 Task: Use the formula "CHISQ.TEST" in spreadsheet "Project protfolio".
Action: Mouse moved to (726, 113)
Screenshot: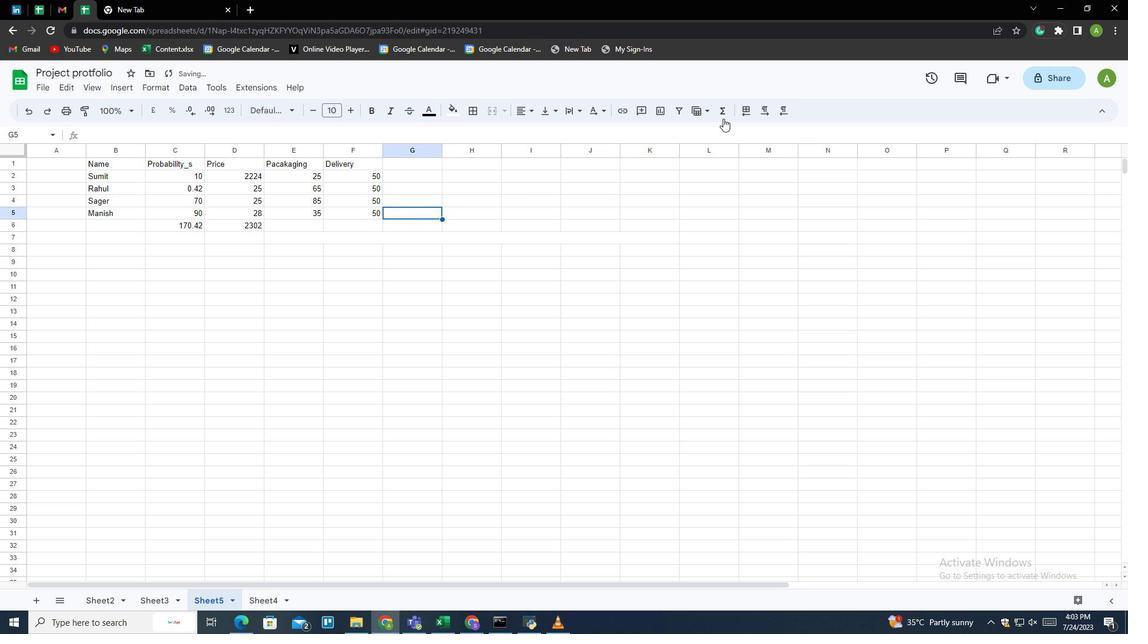 
Action: Mouse pressed left at (726, 113)
Screenshot: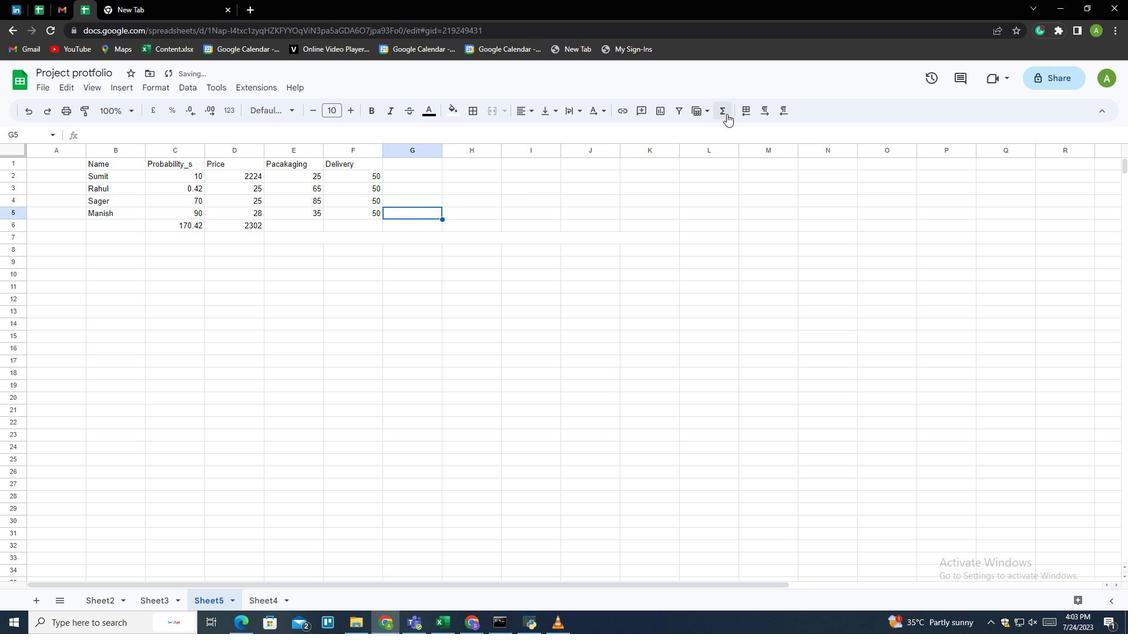 
Action: Mouse moved to (738, 233)
Screenshot: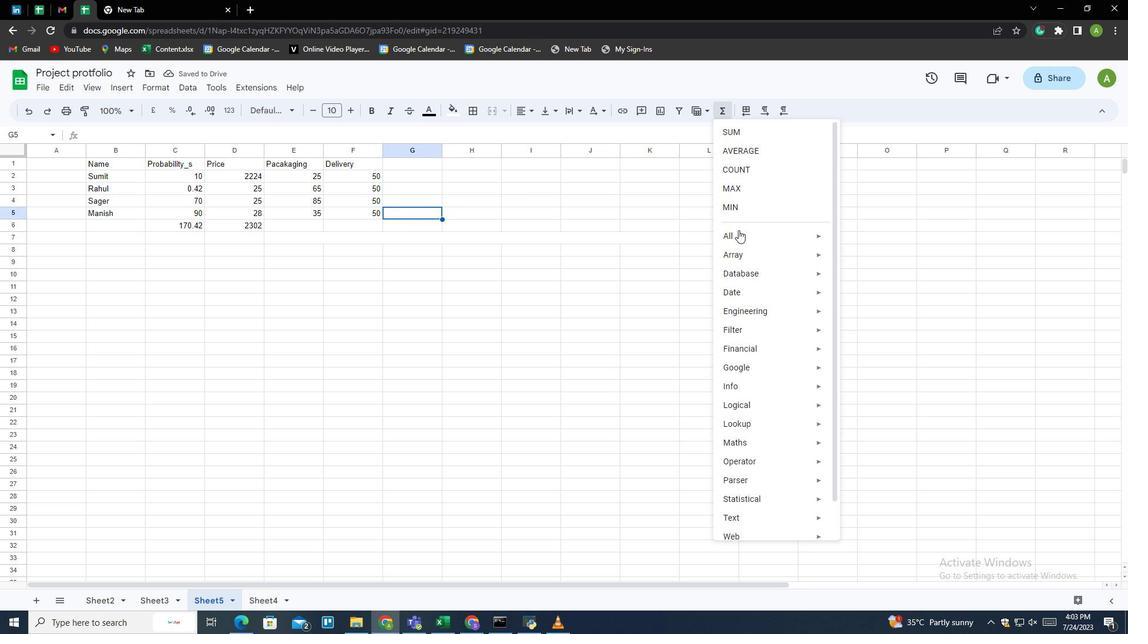 
Action: Mouse pressed left at (738, 233)
Screenshot: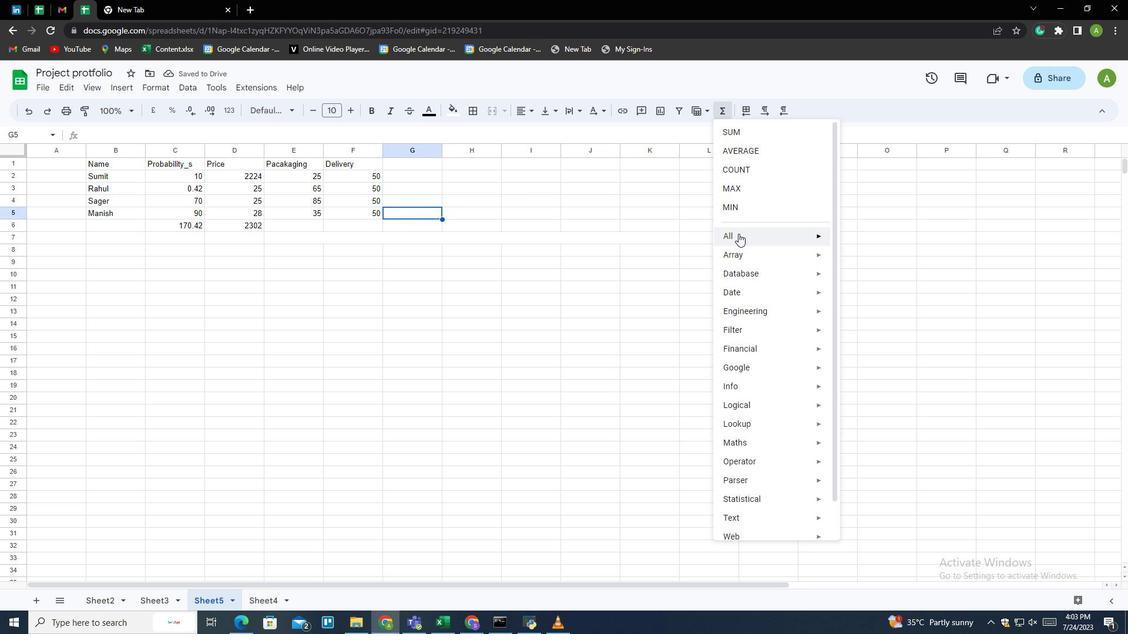 
Action: Mouse moved to (865, 330)
Screenshot: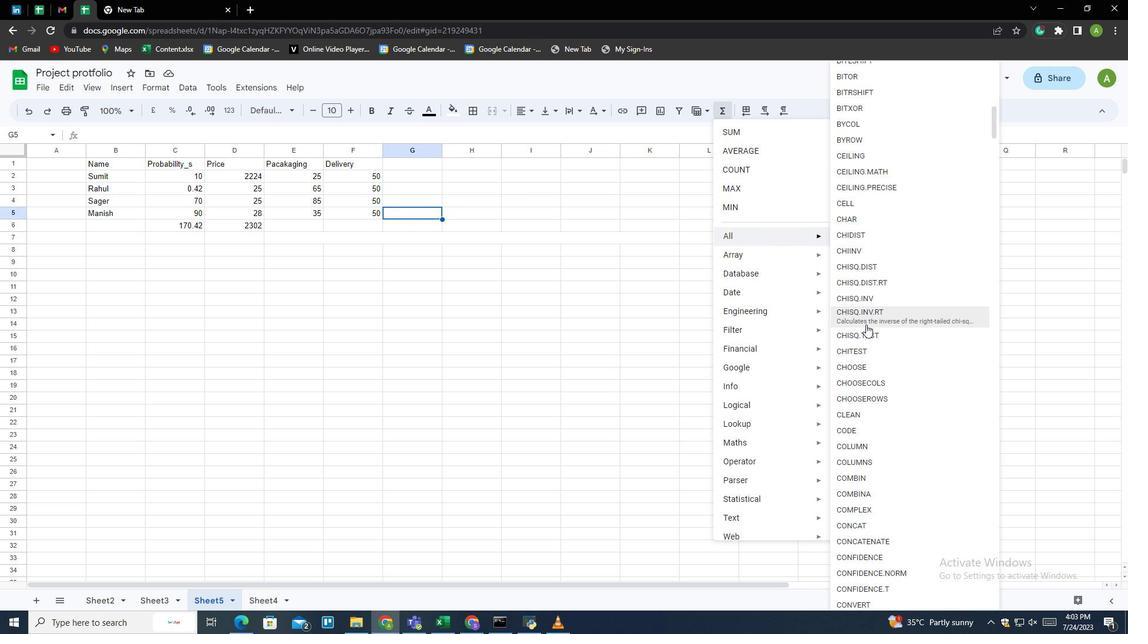 
Action: Mouse pressed left at (865, 330)
Screenshot: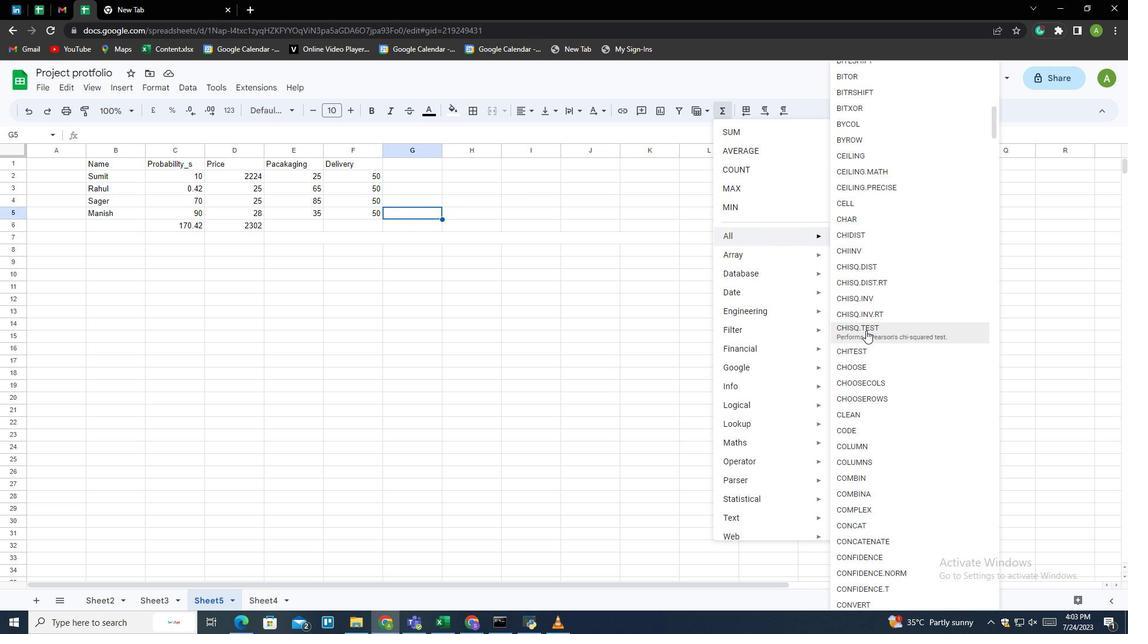 
Action: Mouse moved to (197, 188)
Screenshot: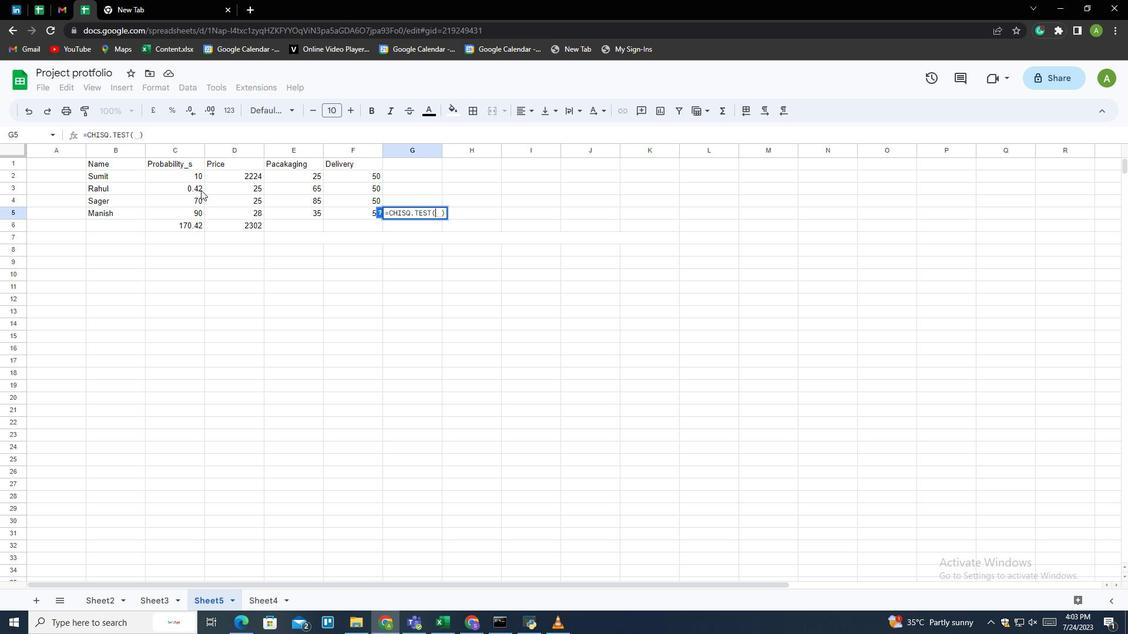 
Action: Mouse pressed left at (197, 188)
Screenshot: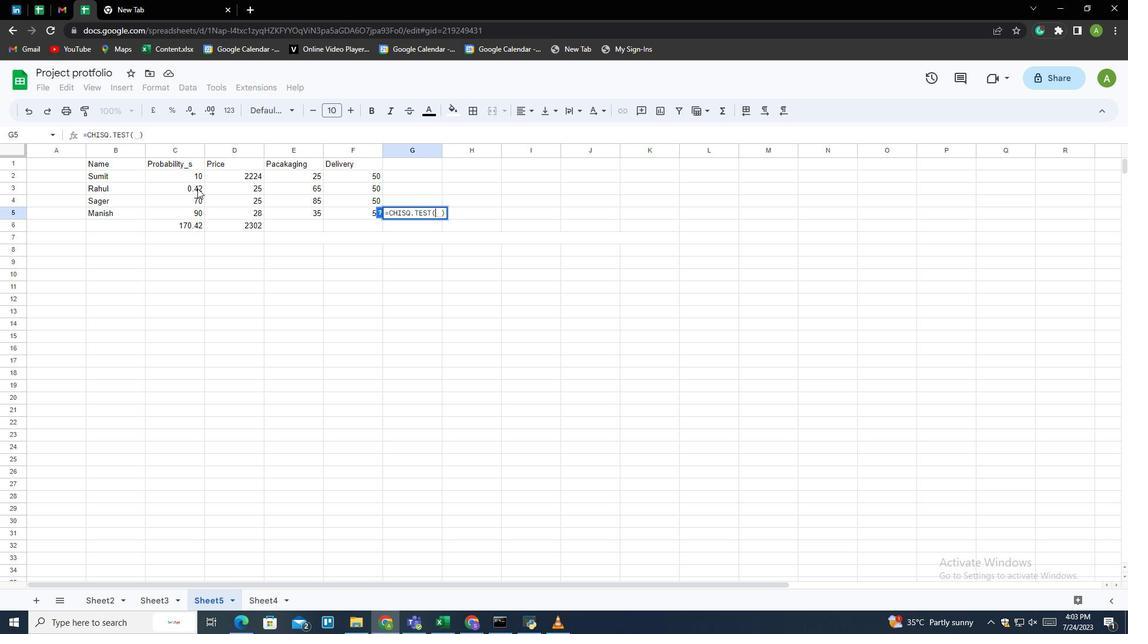 
Action: Mouse moved to (225, 188)
Screenshot: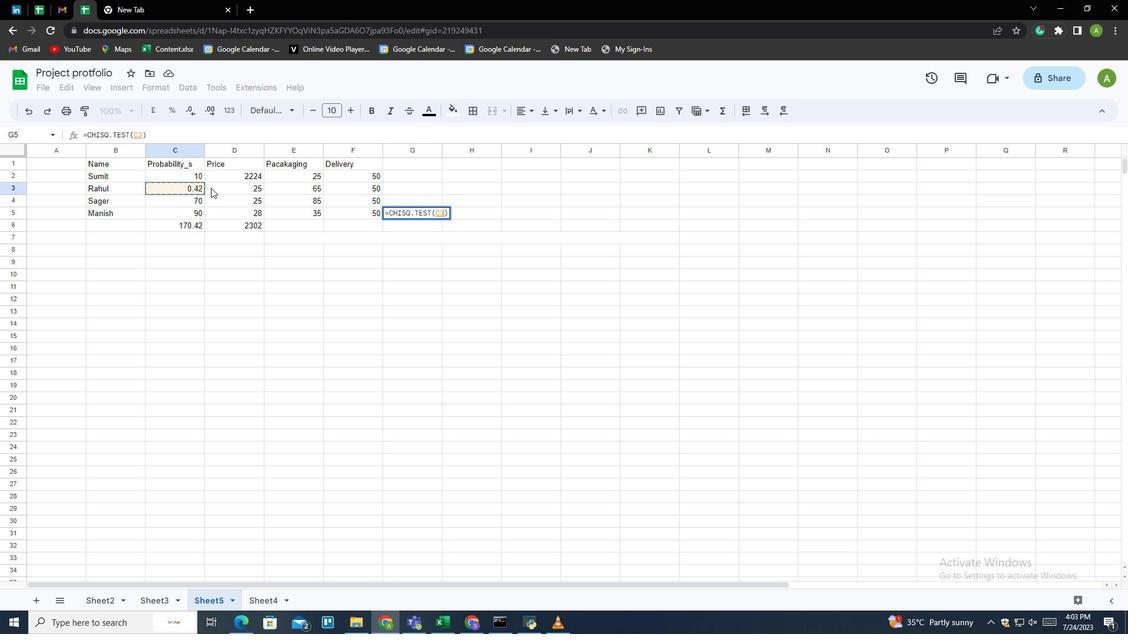 
Action: Mouse pressed left at (225, 188)
Screenshot: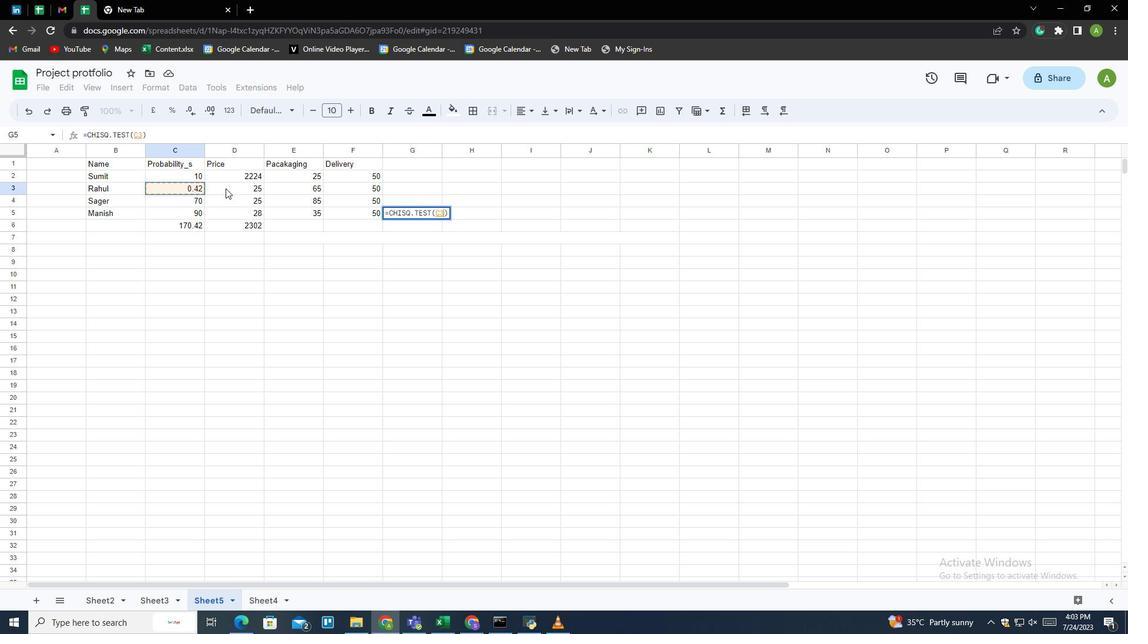 
Action: Mouse moved to (324, 201)
Screenshot: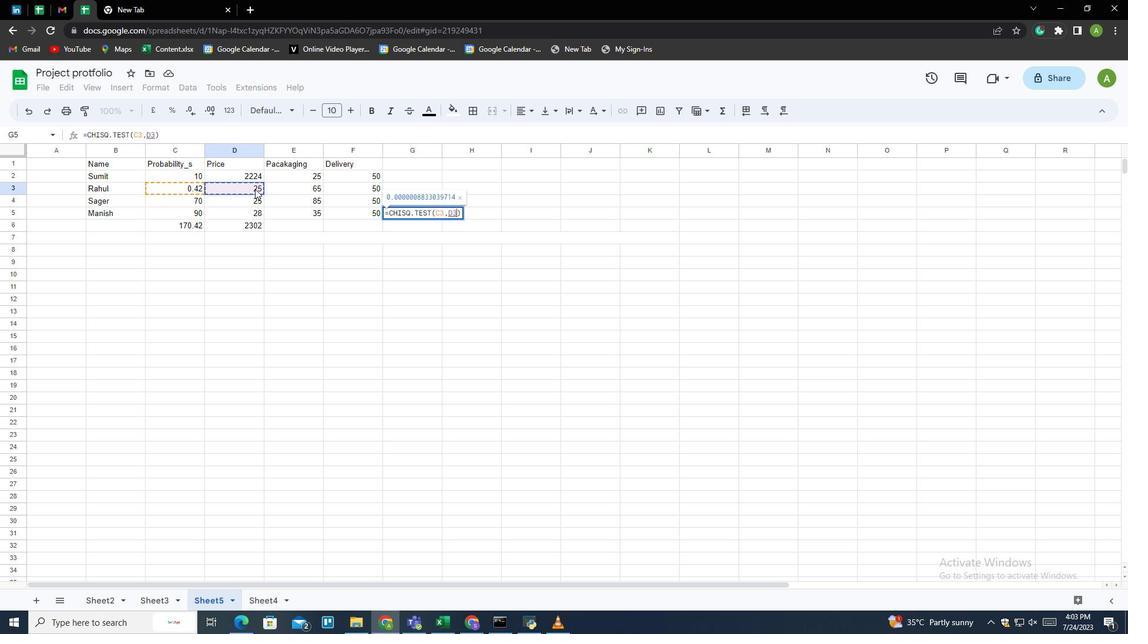 
Action: Key pressed <Key.enter>
Screenshot: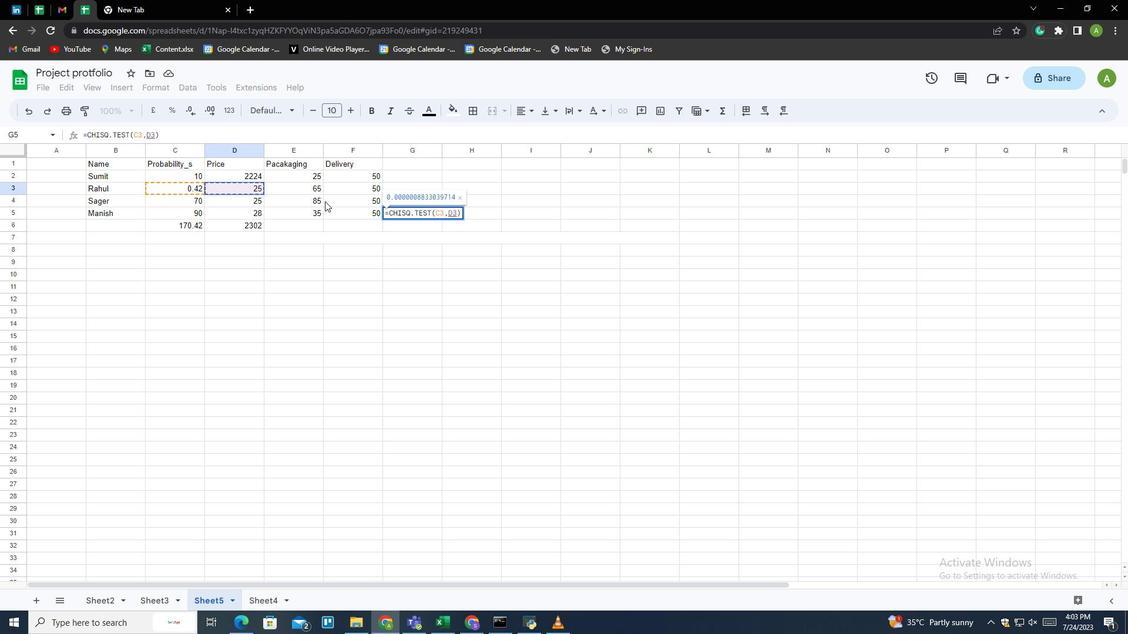 
